 Task: Change the verbosity to "Debug" in file logger settings.
Action: Mouse moved to (130, 14)
Screenshot: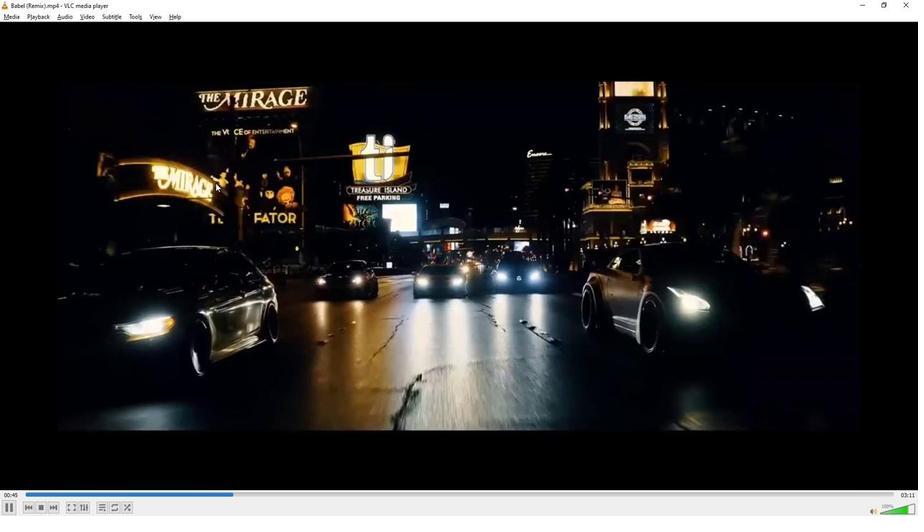 
Action: Mouse pressed left at (130, 14)
Screenshot: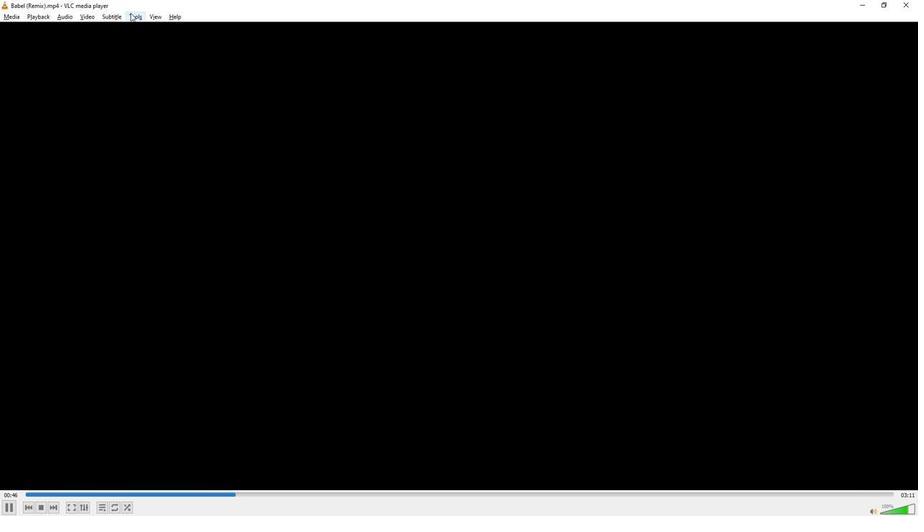 
Action: Mouse moved to (155, 134)
Screenshot: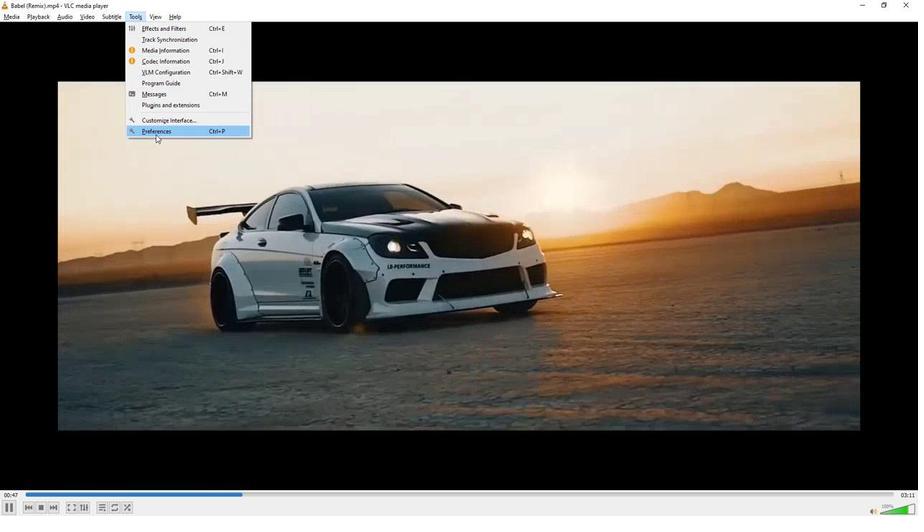 
Action: Mouse pressed left at (155, 134)
Screenshot: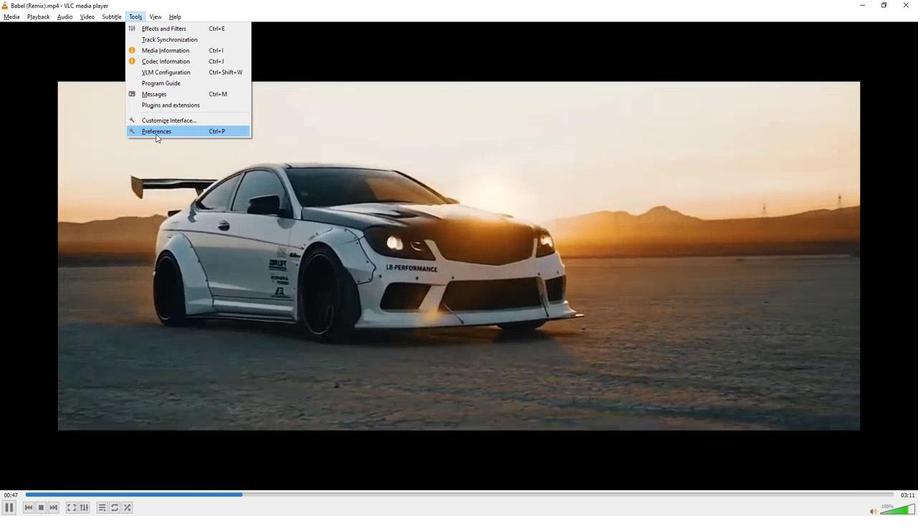 
Action: Mouse moved to (259, 400)
Screenshot: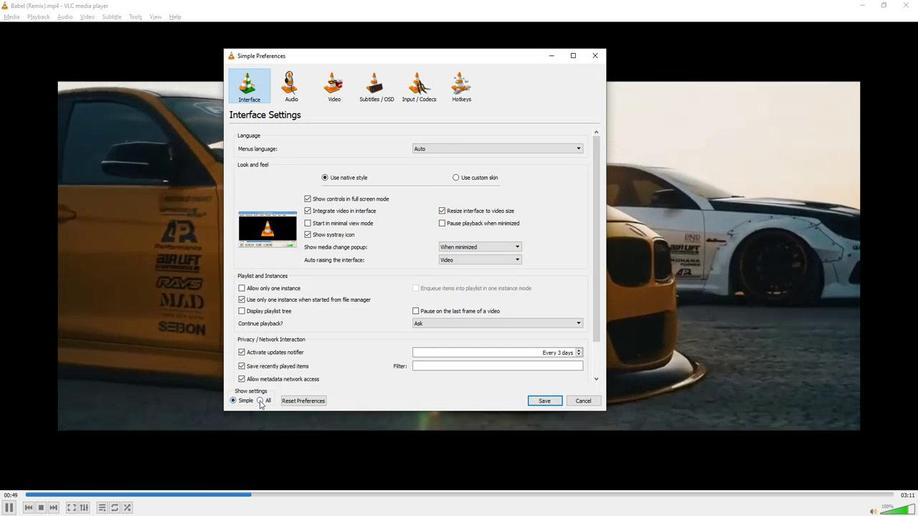
Action: Mouse pressed left at (259, 400)
Screenshot: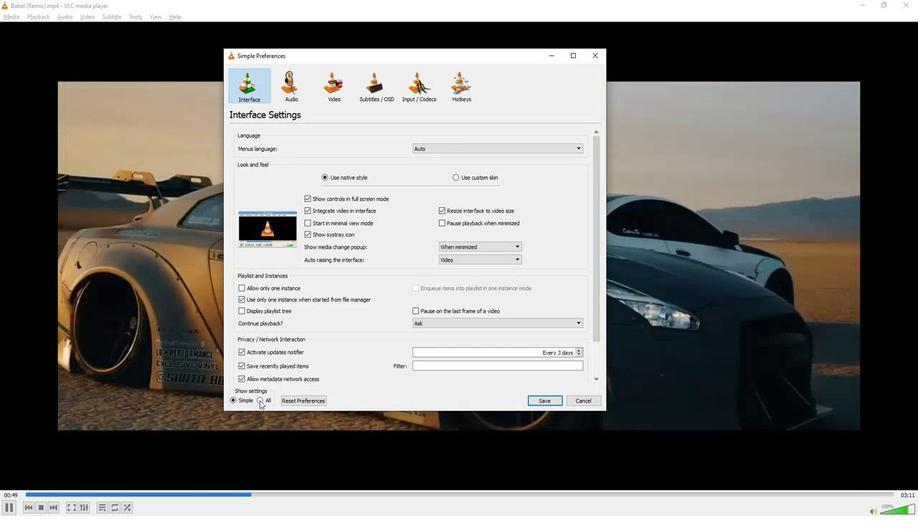 
Action: Mouse moved to (303, 134)
Screenshot: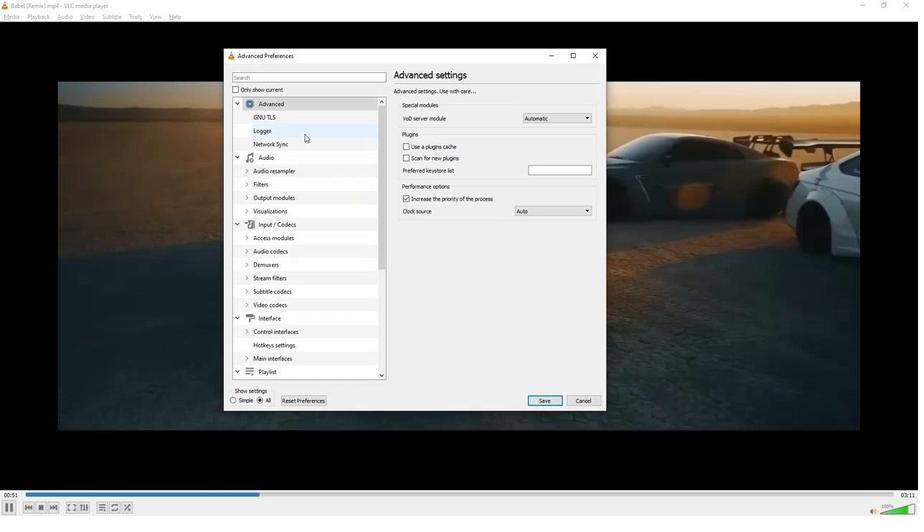 
Action: Mouse pressed left at (303, 134)
Screenshot: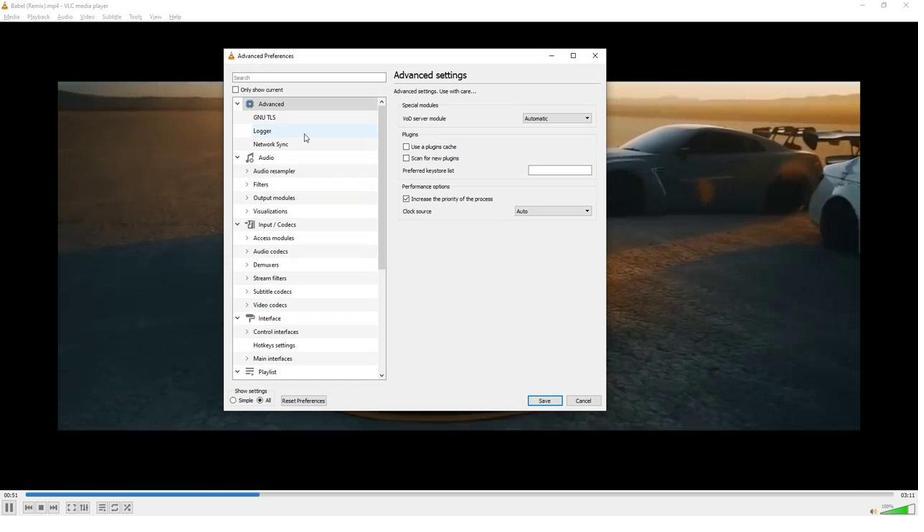 
Action: Mouse moved to (563, 149)
Screenshot: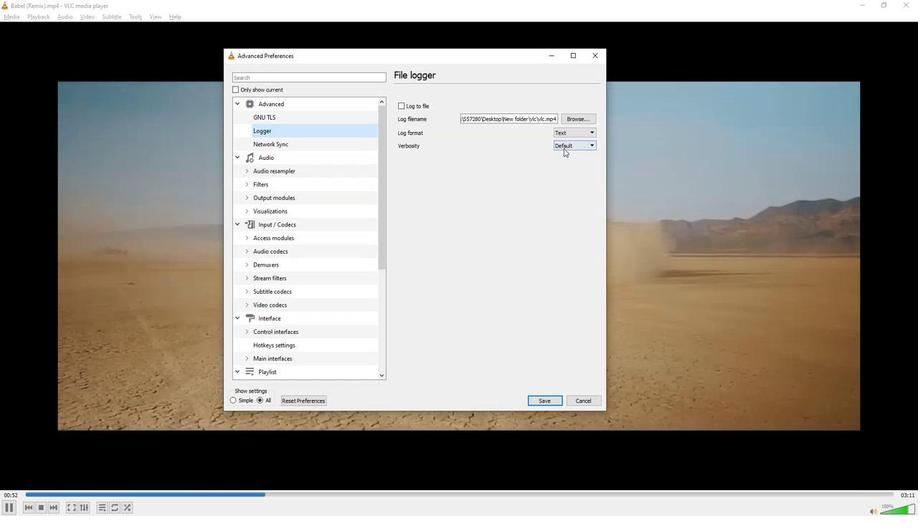 
Action: Mouse pressed left at (563, 149)
Screenshot: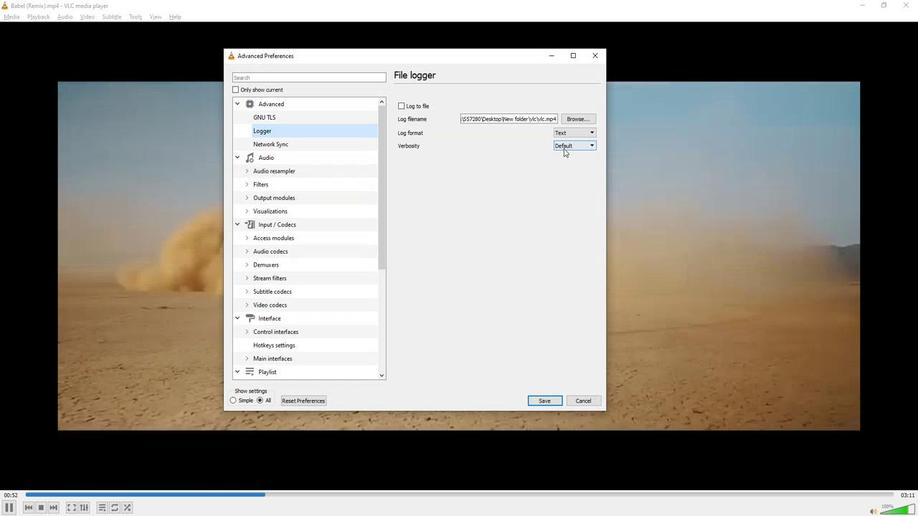 
Action: Mouse moved to (560, 181)
Screenshot: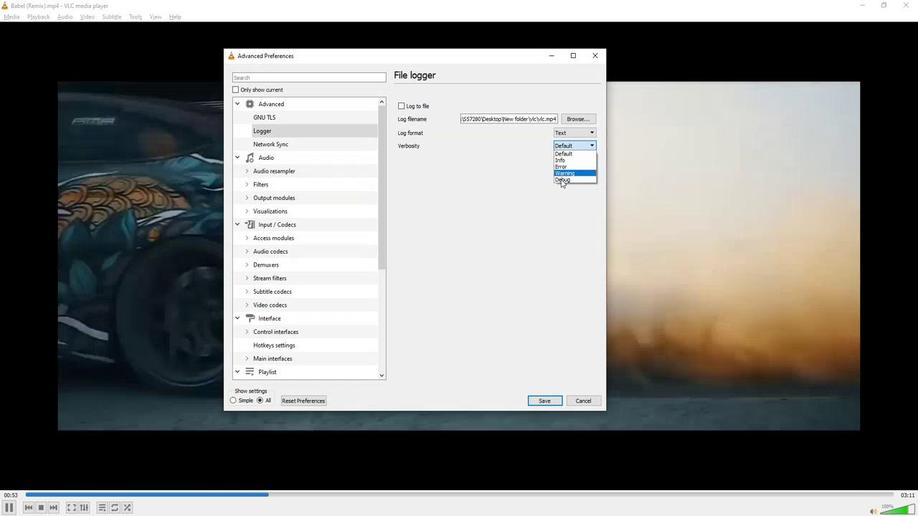 
Action: Mouse pressed left at (560, 181)
Screenshot: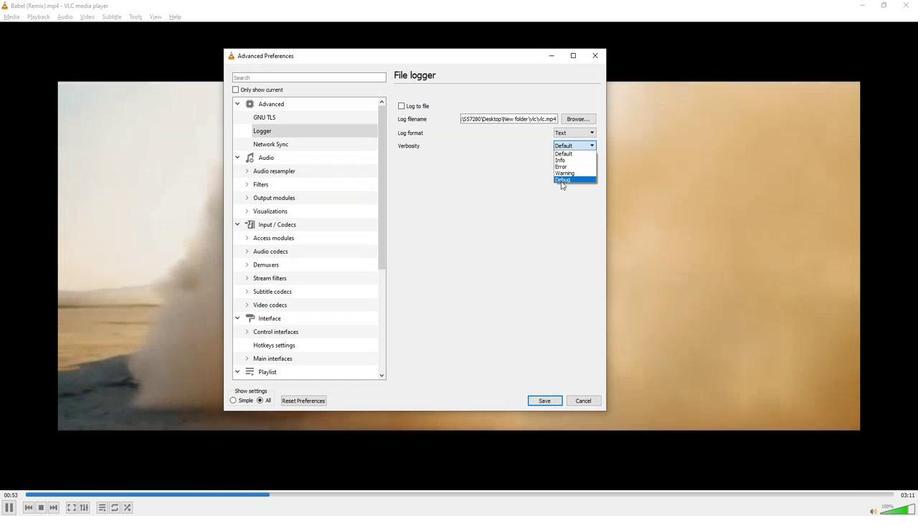 
Action: Mouse moved to (448, 261)
Screenshot: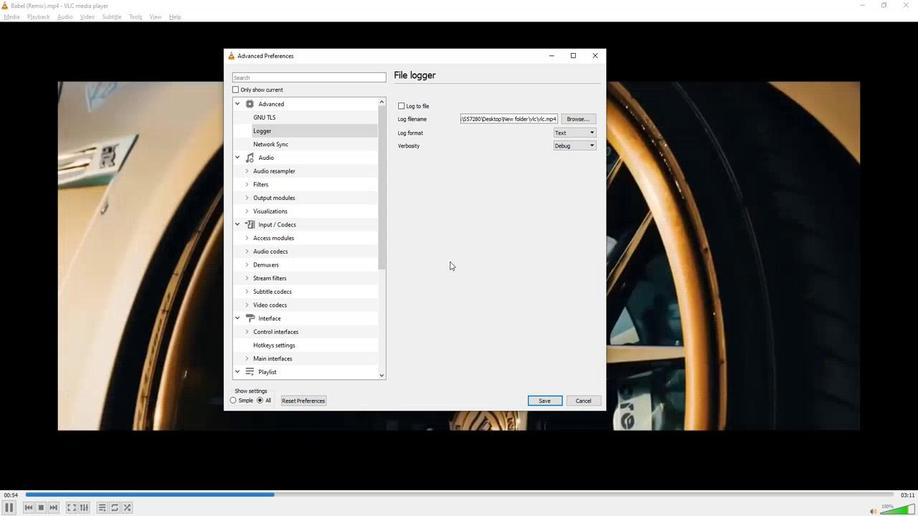 
